 Task: Apply the theme  ""Paperback"".
Action: Mouse moved to (188, 74)
Screenshot: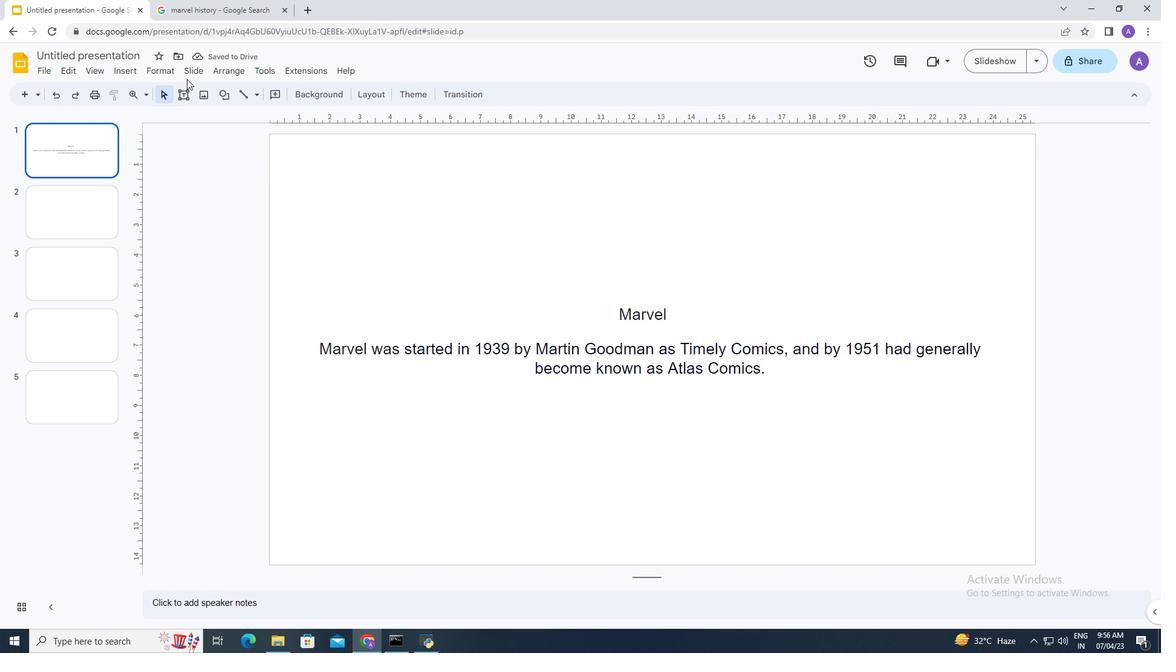 
Action: Mouse pressed left at (188, 74)
Screenshot: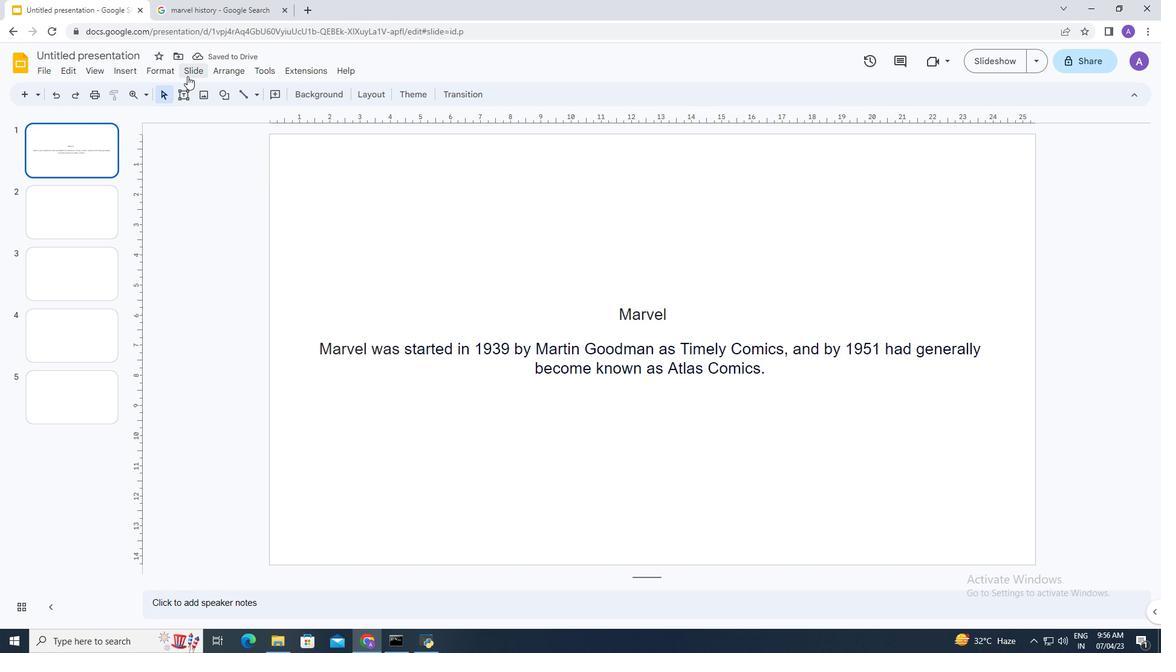 
Action: Mouse moved to (232, 283)
Screenshot: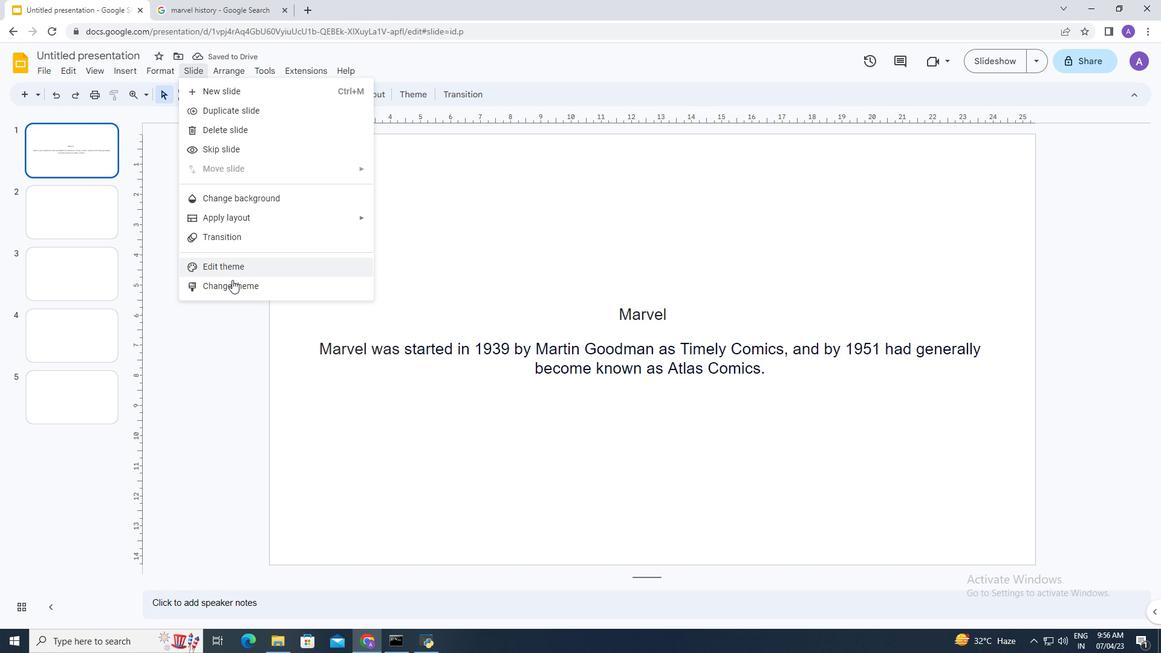 
Action: Mouse pressed left at (232, 283)
Screenshot: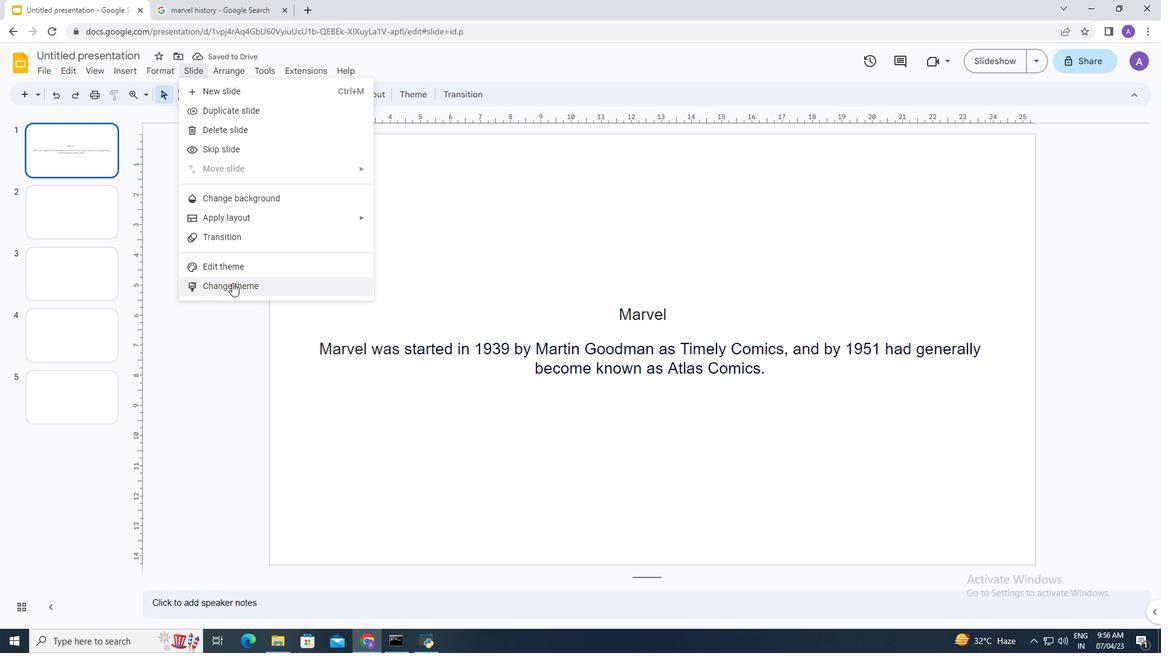 
Action: Mouse moved to (1042, 330)
Screenshot: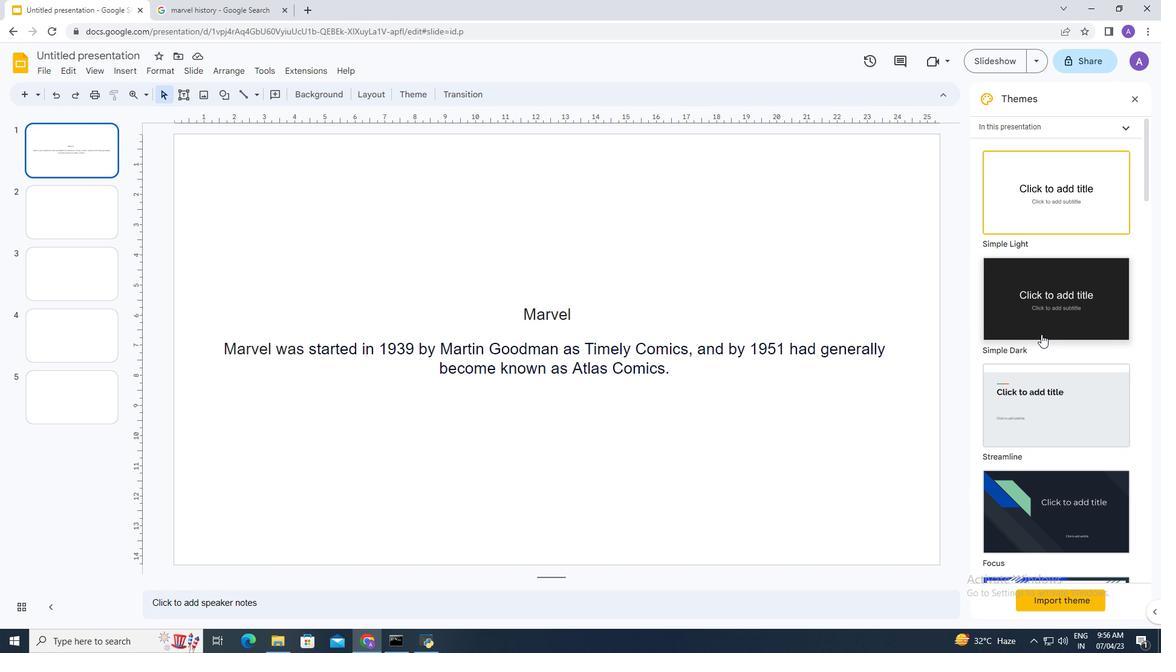 
Action: Mouse scrolled (1042, 332) with delta (0, 0)
Screenshot: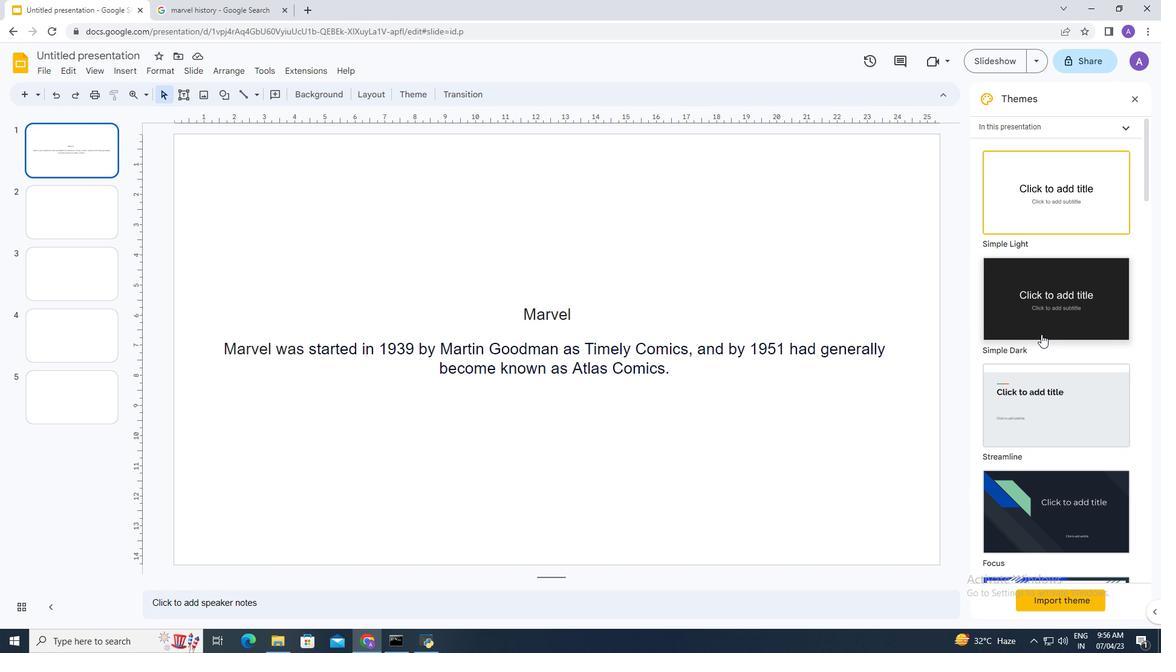 
Action: Mouse moved to (1041, 328)
Screenshot: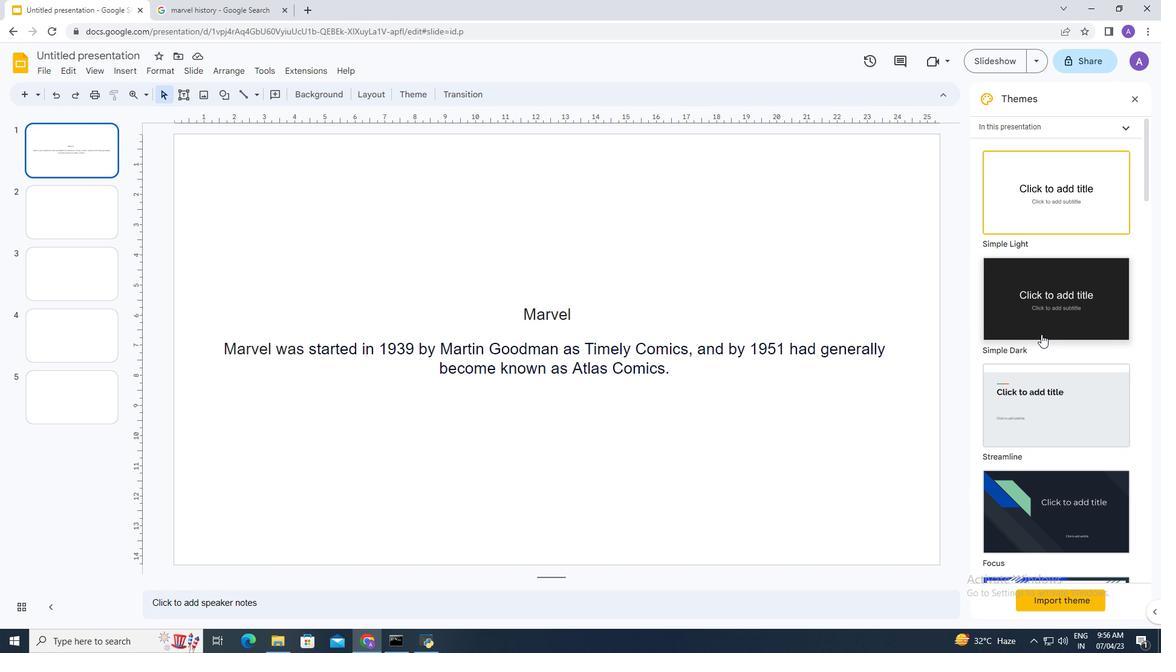 
Action: Mouse scrolled (1042, 329) with delta (0, 0)
Screenshot: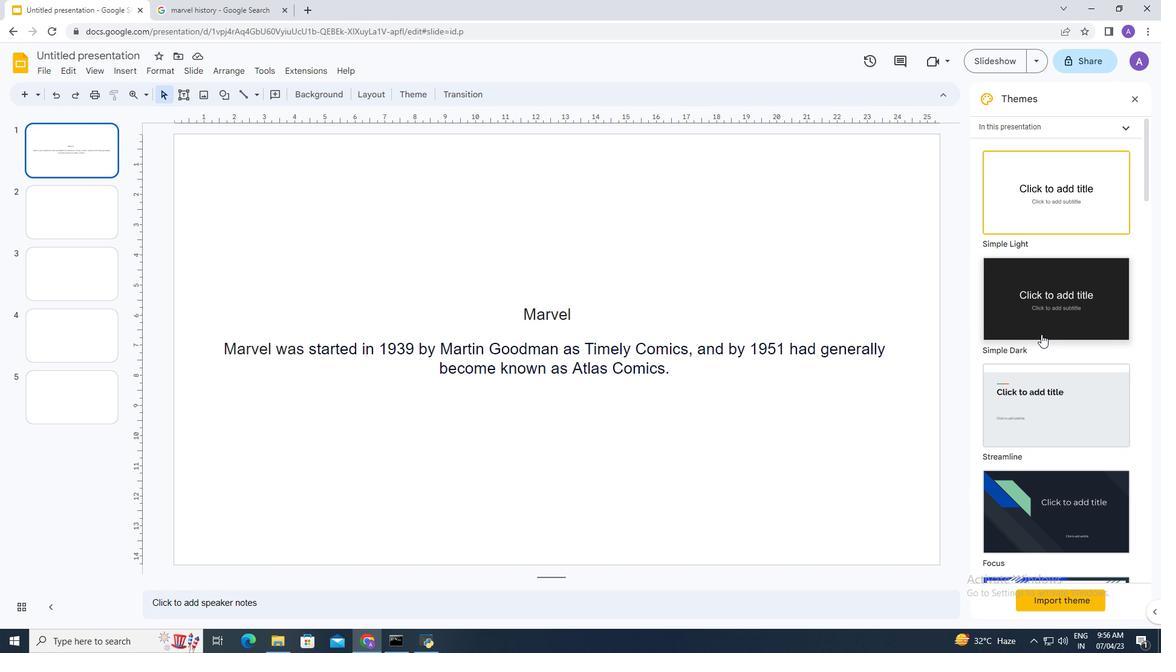 
Action: Mouse moved to (1037, 319)
Screenshot: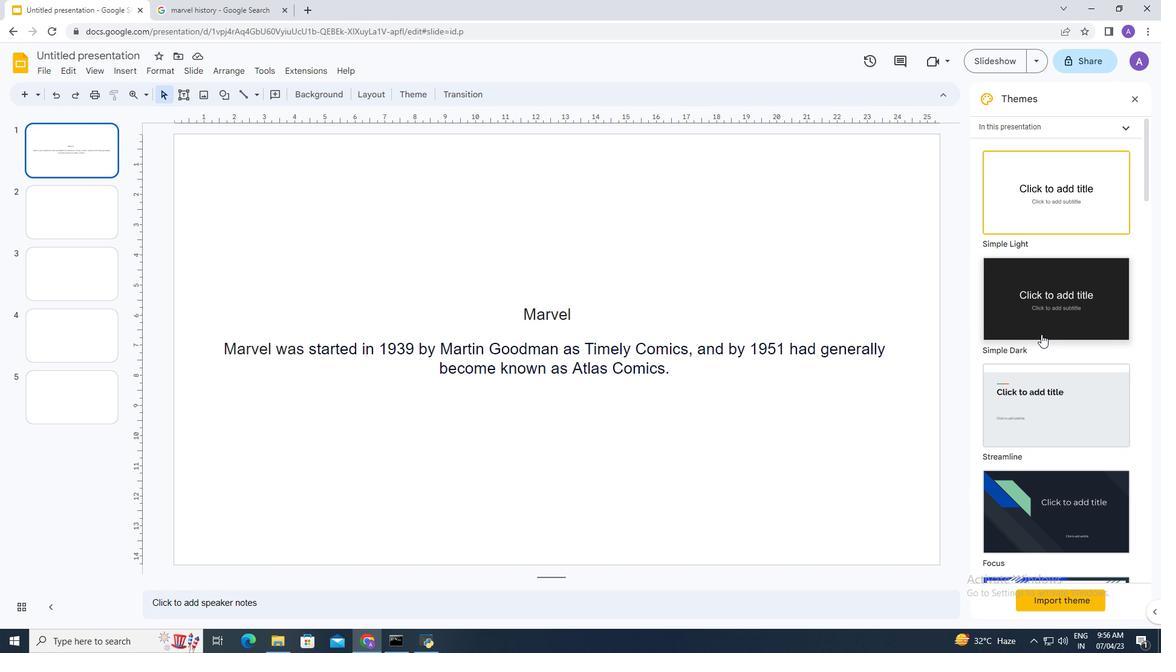 
Action: Mouse scrolled (1040, 324) with delta (0, 0)
Screenshot: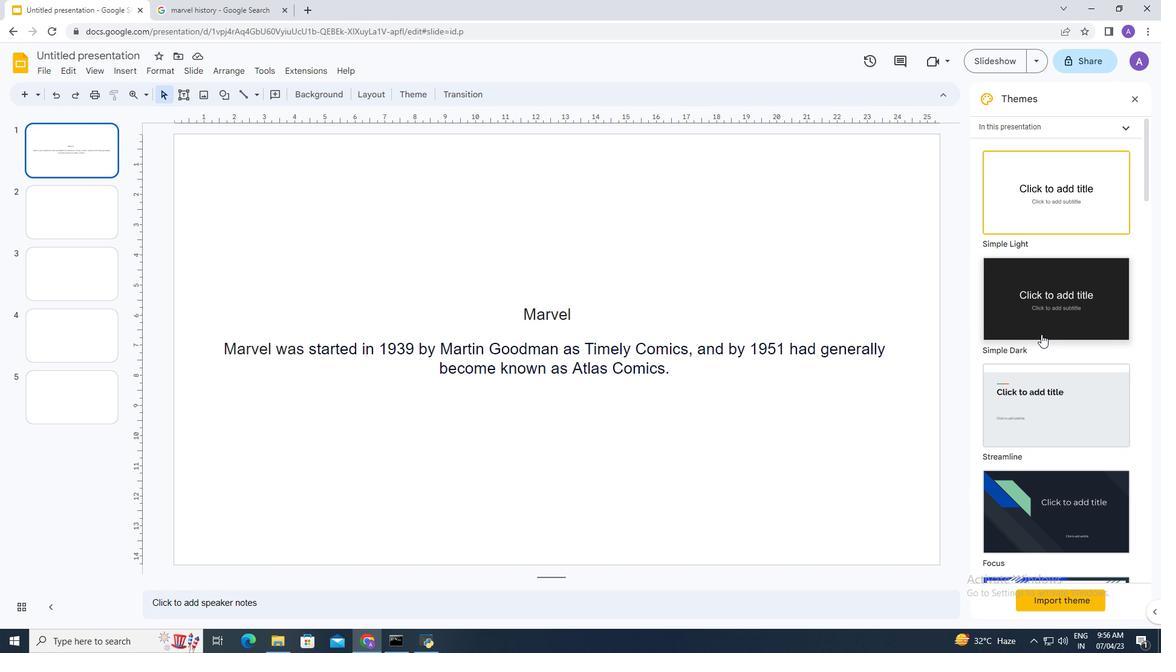 
Action: Mouse moved to (1032, 309)
Screenshot: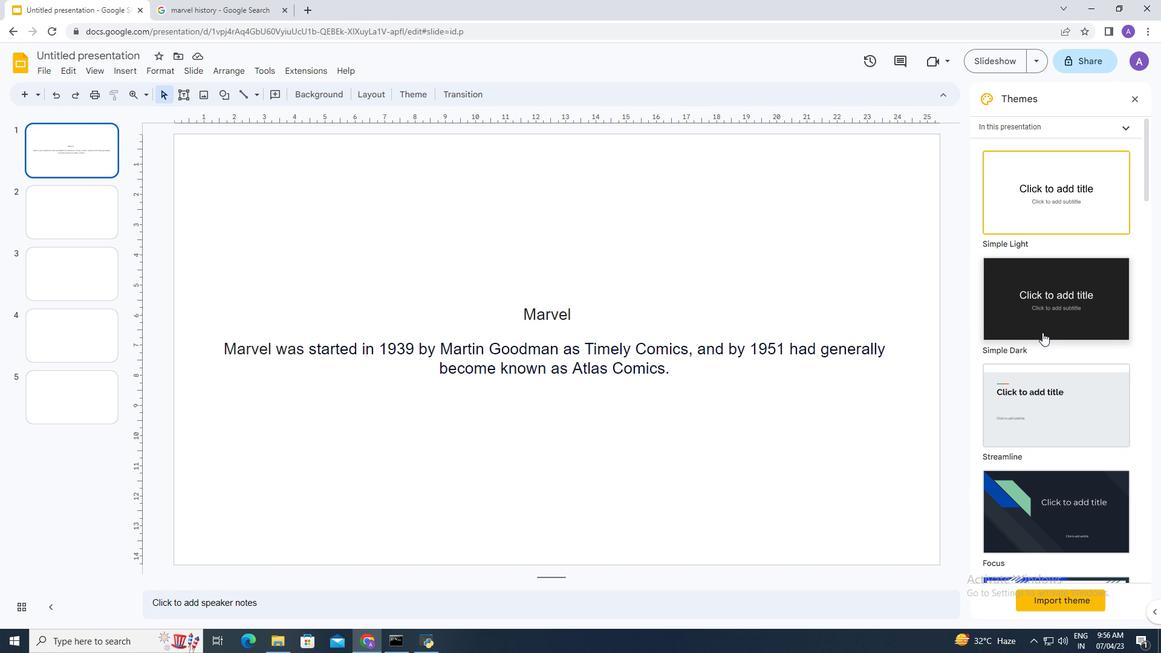 
Action: Mouse scrolled (1032, 308) with delta (0, 0)
Screenshot: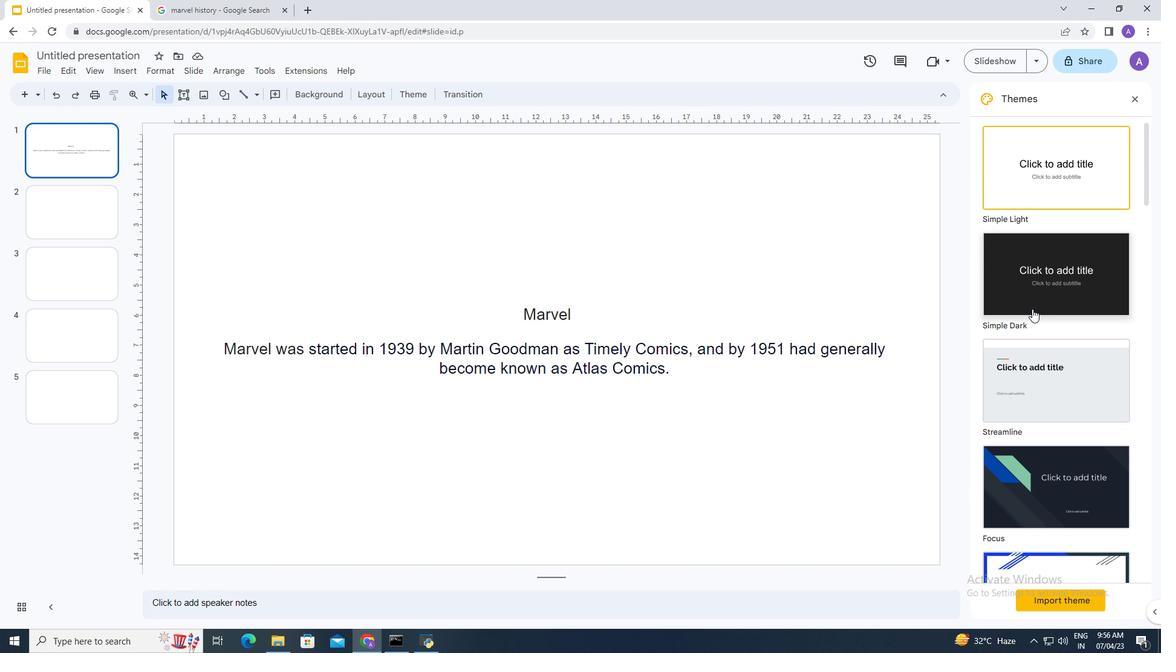 
Action: Mouse scrolled (1032, 308) with delta (0, 0)
Screenshot: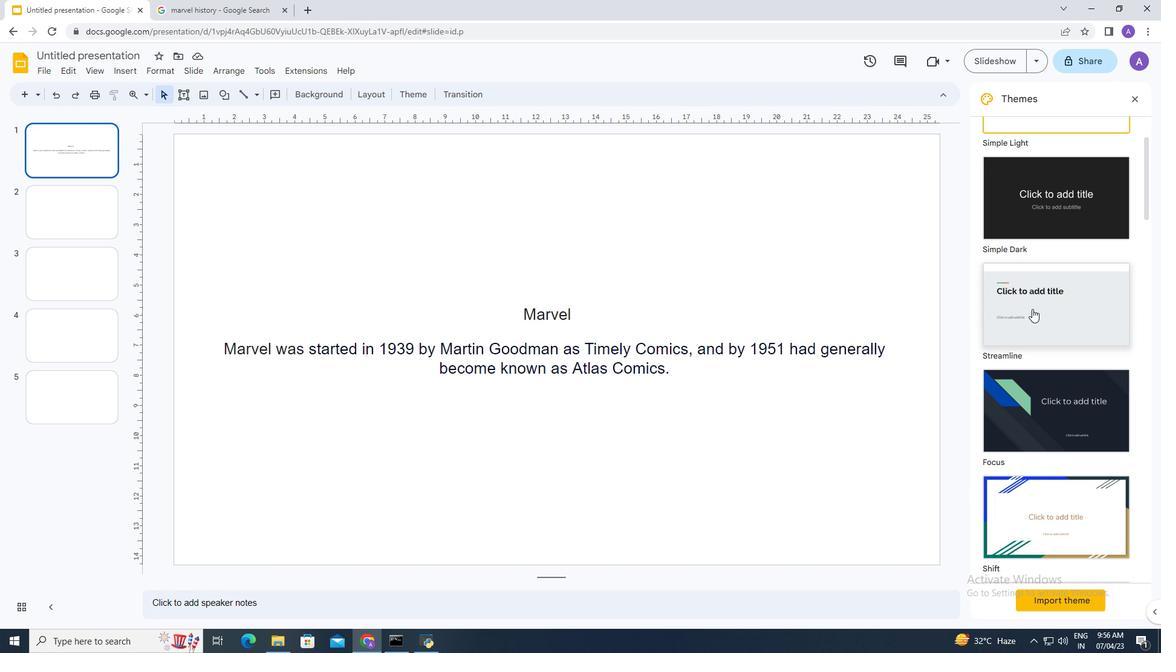 
Action: Mouse scrolled (1032, 308) with delta (0, 0)
Screenshot: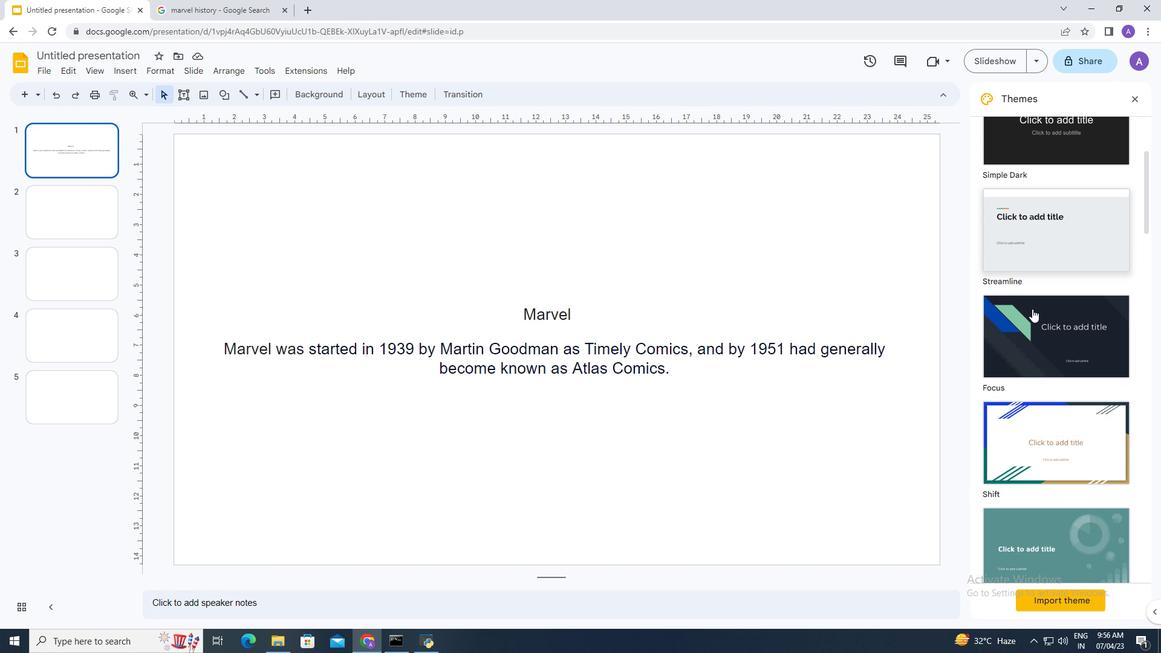 
Action: Mouse scrolled (1032, 308) with delta (0, 0)
Screenshot: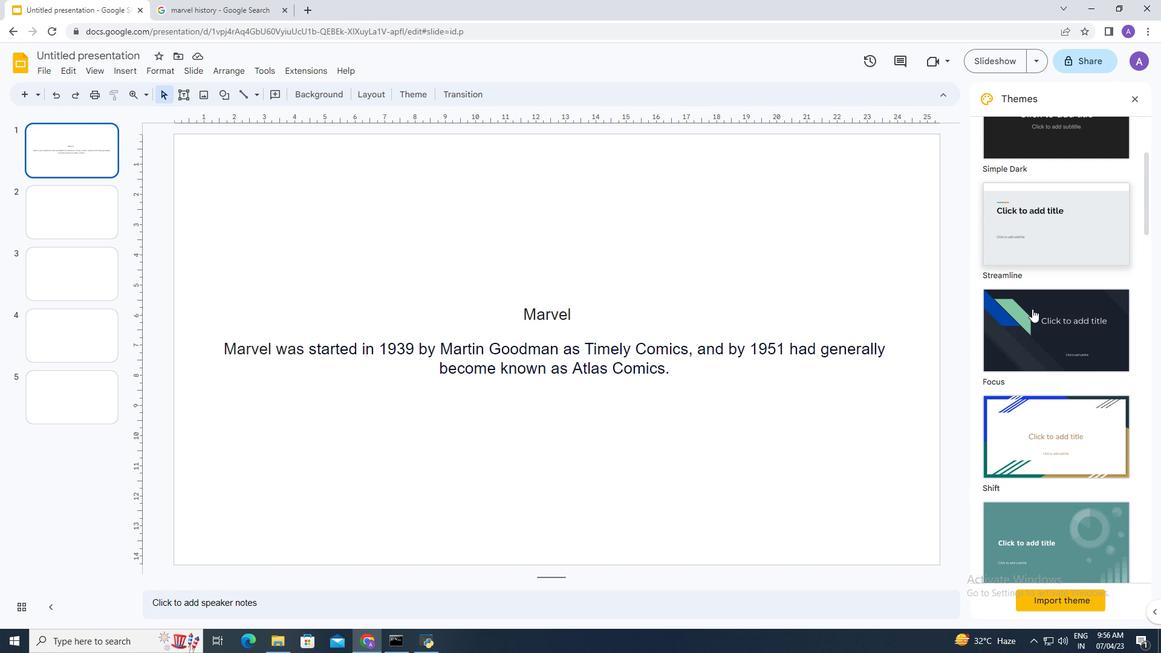 
Action: Mouse scrolled (1032, 308) with delta (0, 0)
Screenshot: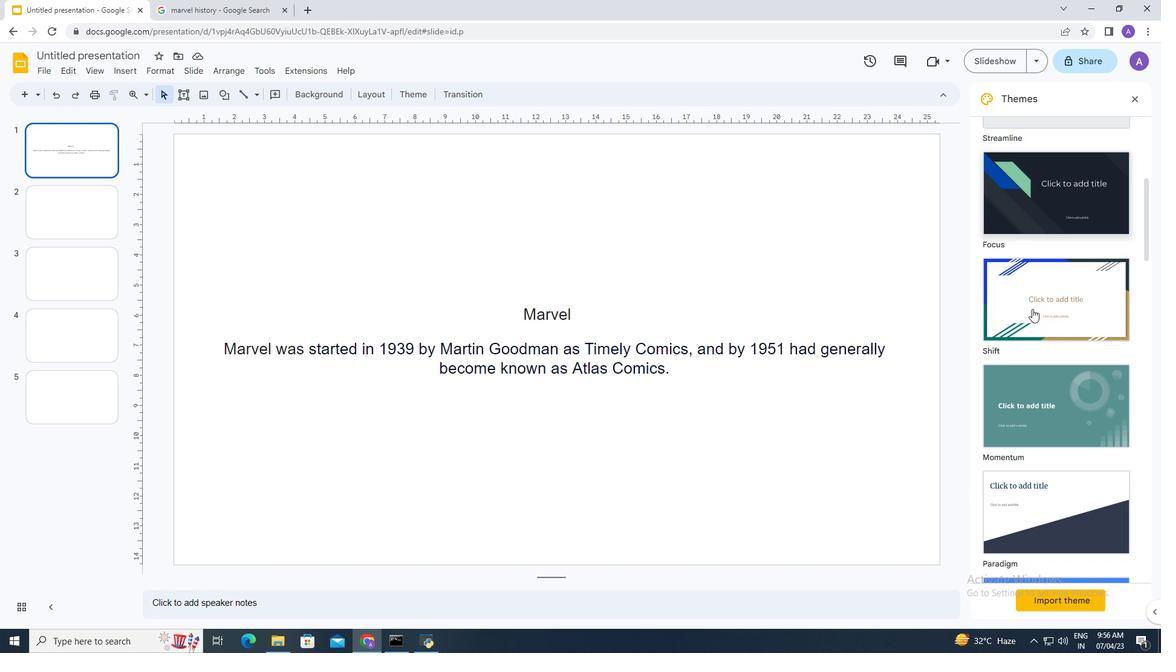 
Action: Mouse scrolled (1032, 308) with delta (0, 0)
Screenshot: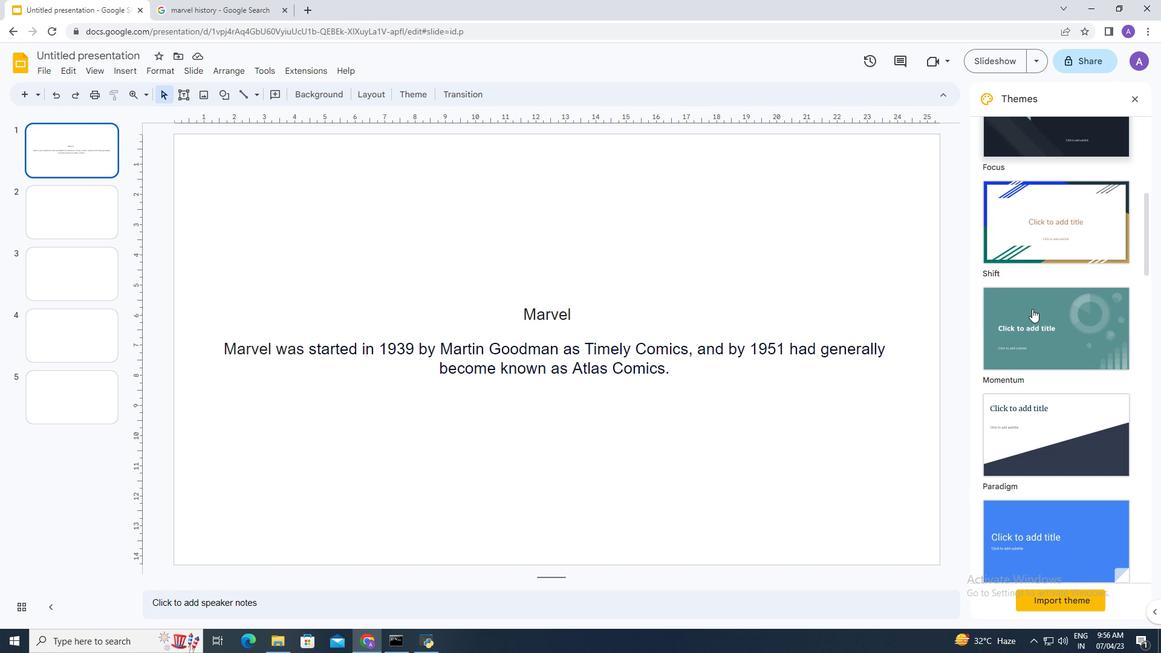 
Action: Mouse scrolled (1032, 308) with delta (0, 0)
Screenshot: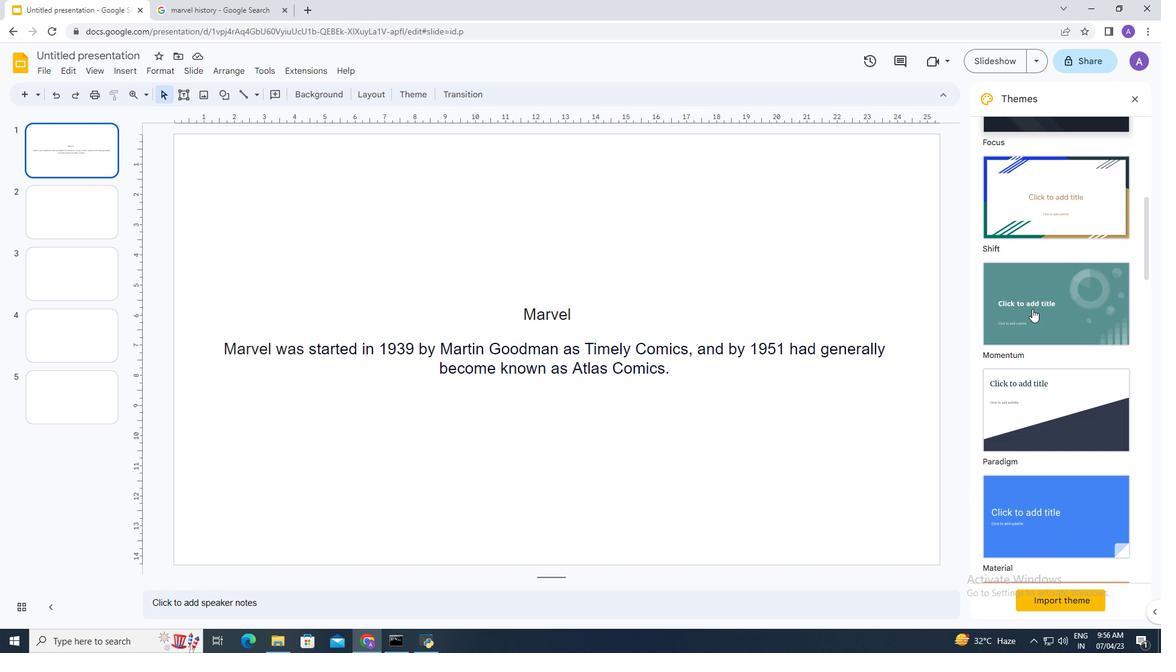 
Action: Mouse scrolled (1032, 308) with delta (0, 0)
Screenshot: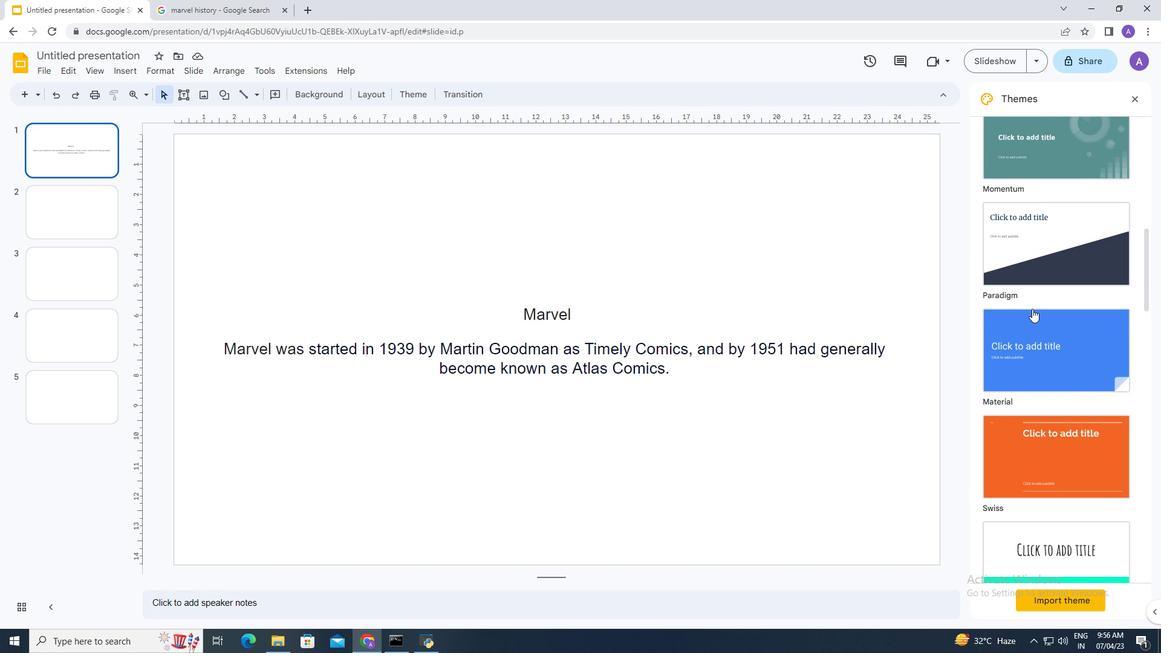 
Action: Mouse scrolled (1032, 308) with delta (0, 0)
Screenshot: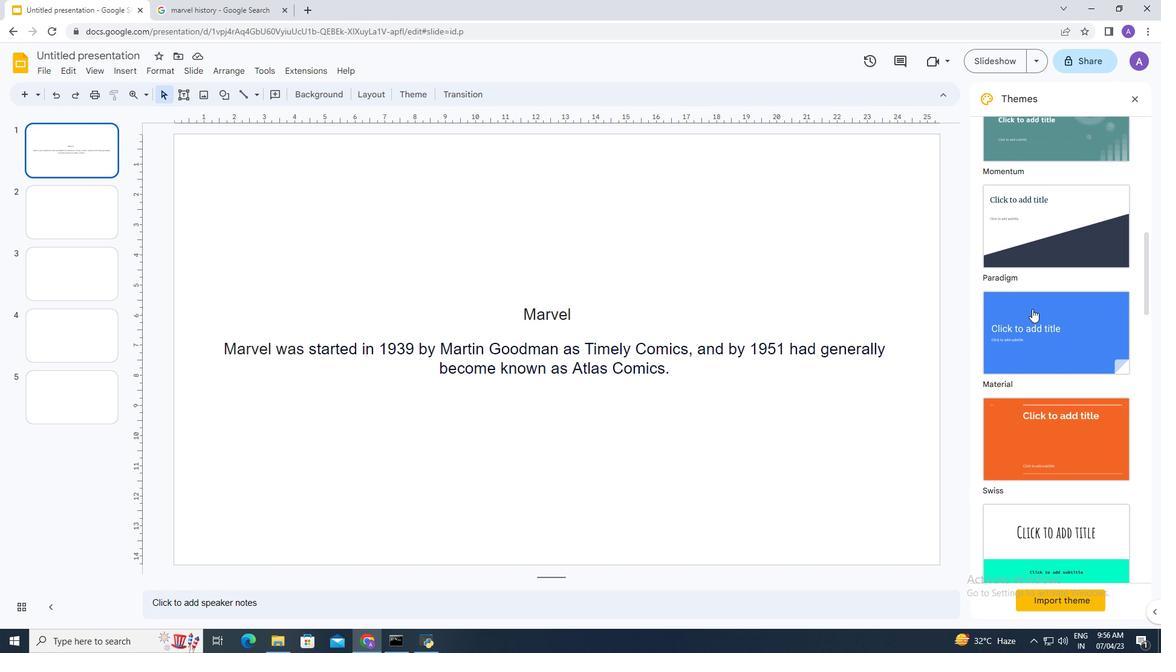 
Action: Mouse scrolled (1032, 308) with delta (0, 0)
Screenshot: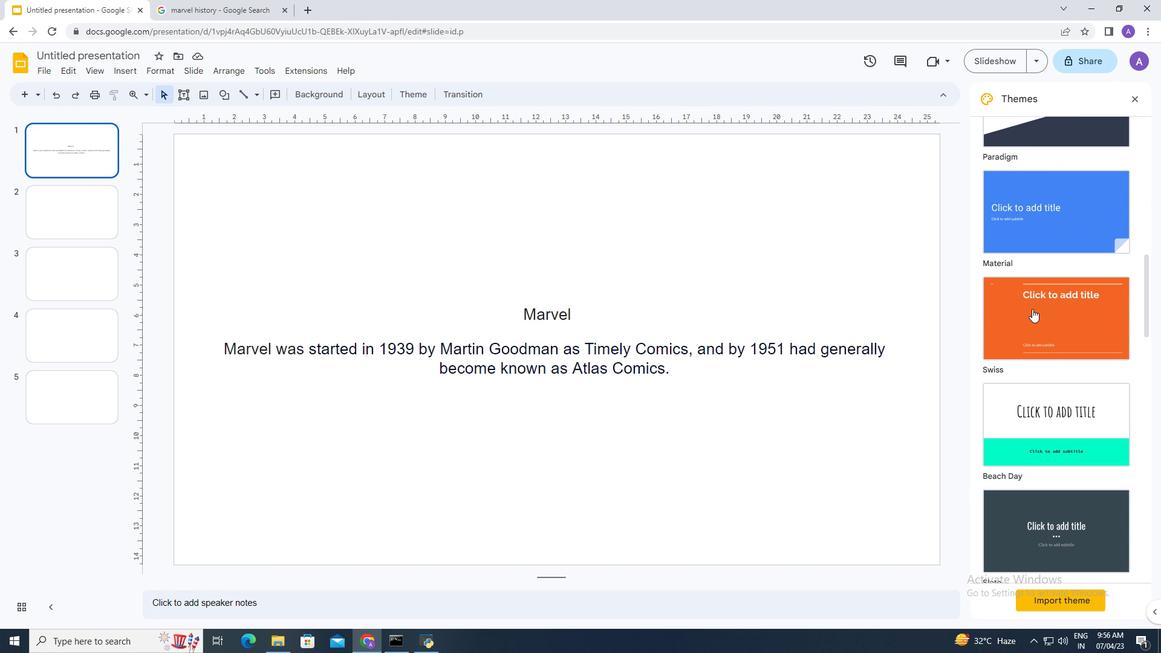 
Action: Mouse scrolled (1032, 308) with delta (0, 0)
Screenshot: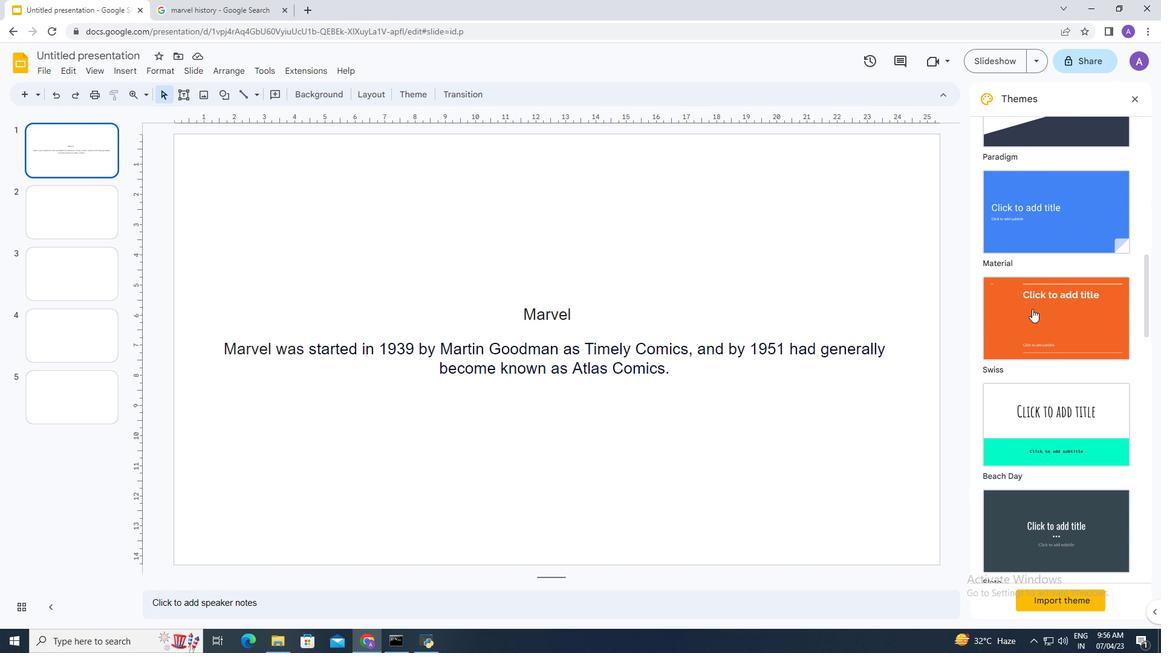 
Action: Mouse scrolled (1032, 308) with delta (0, 0)
Screenshot: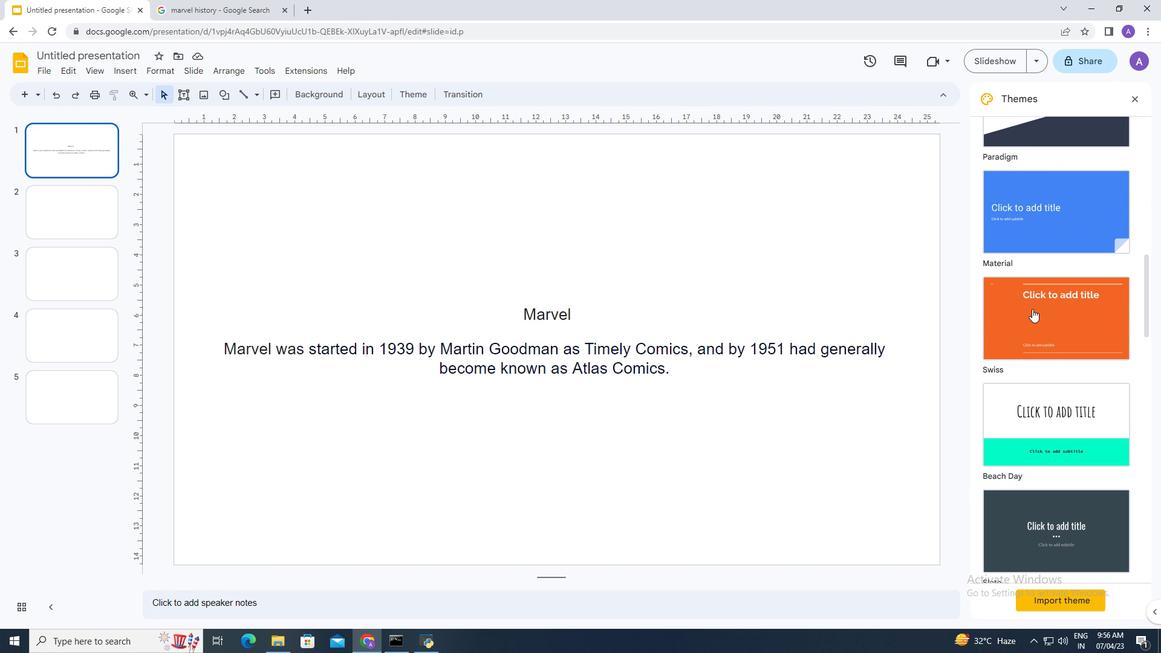 
Action: Mouse scrolled (1032, 308) with delta (0, 0)
Screenshot: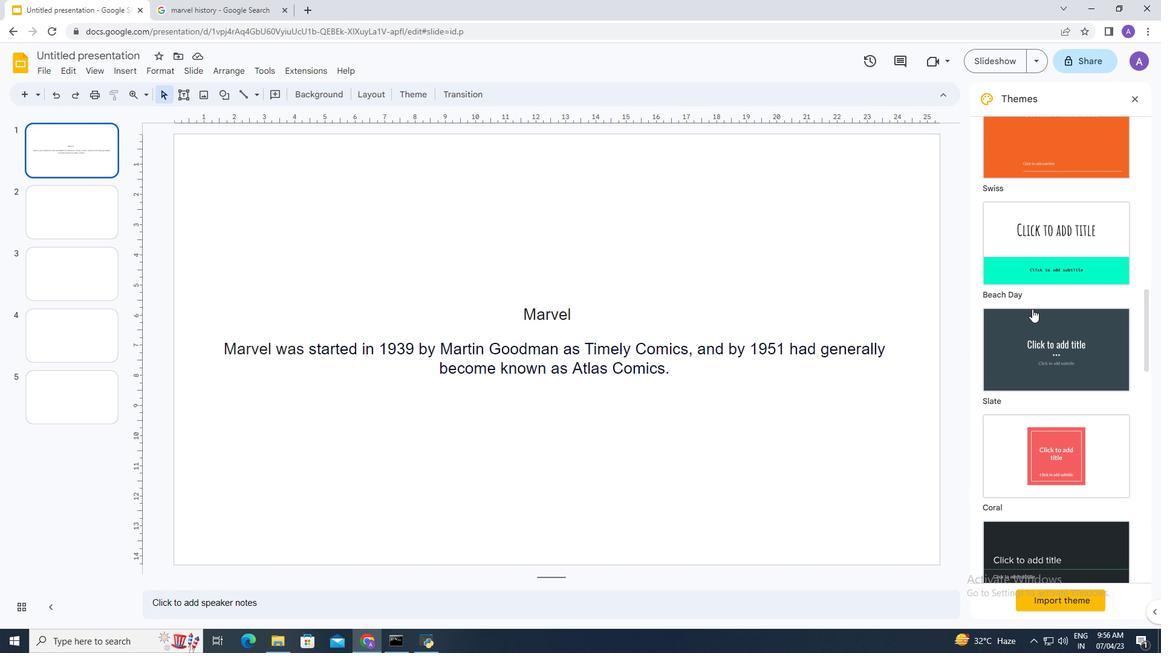 
Action: Mouse scrolled (1032, 308) with delta (0, 0)
Screenshot: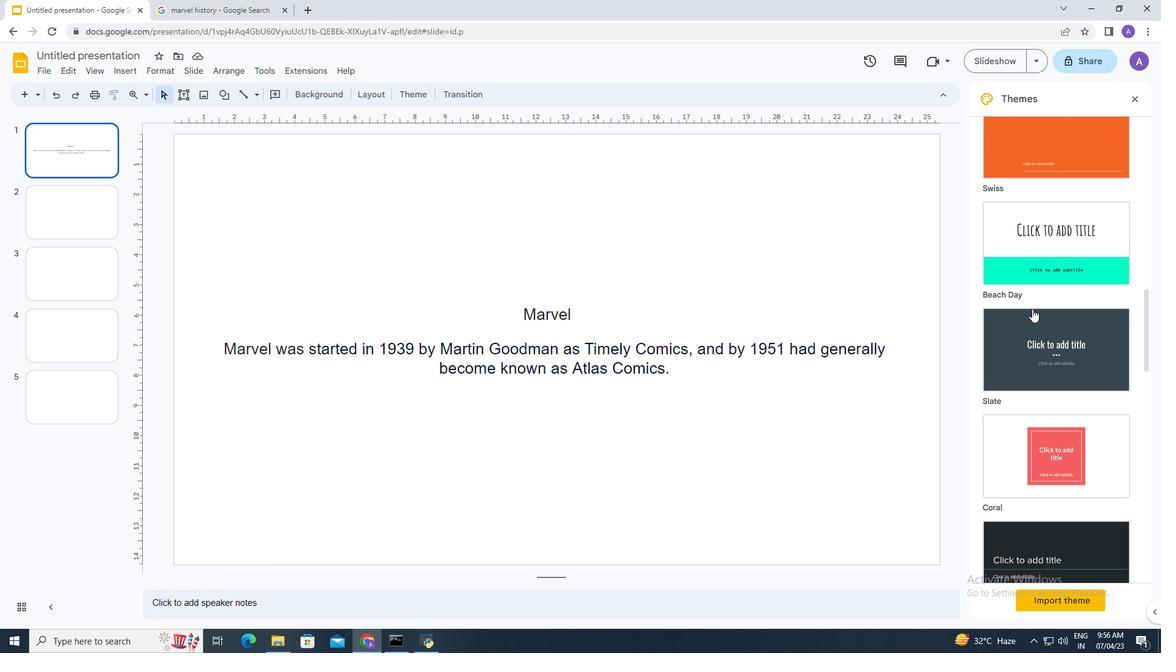 
Action: Mouse scrolled (1032, 308) with delta (0, 0)
Screenshot: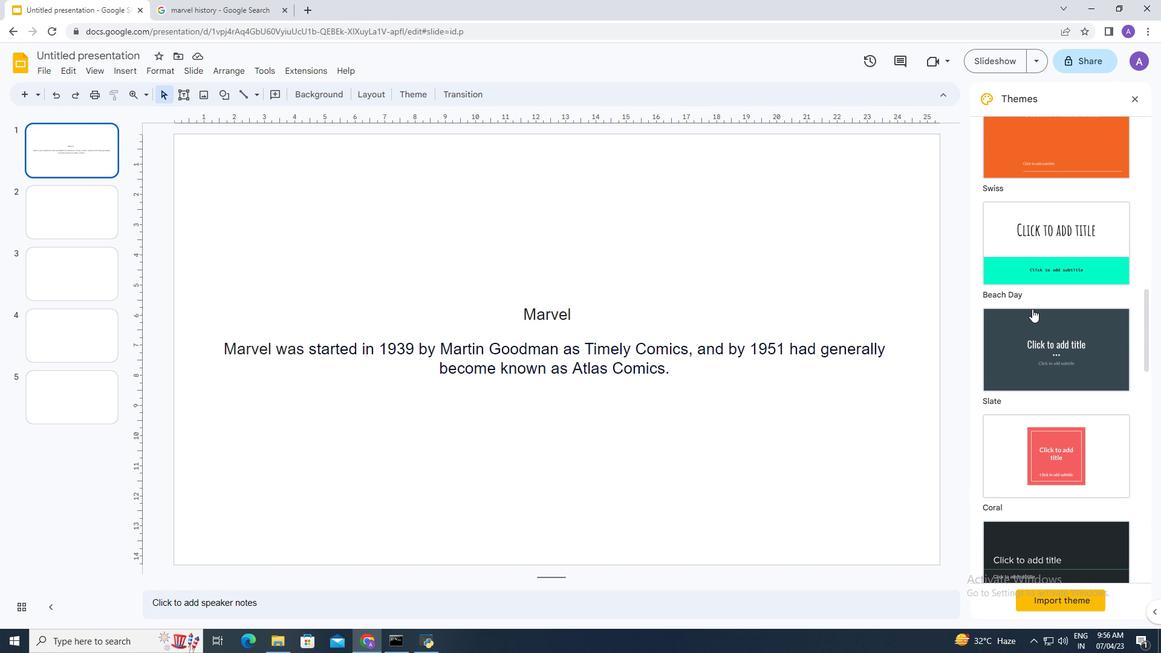 
Action: Mouse scrolled (1032, 308) with delta (0, 0)
Screenshot: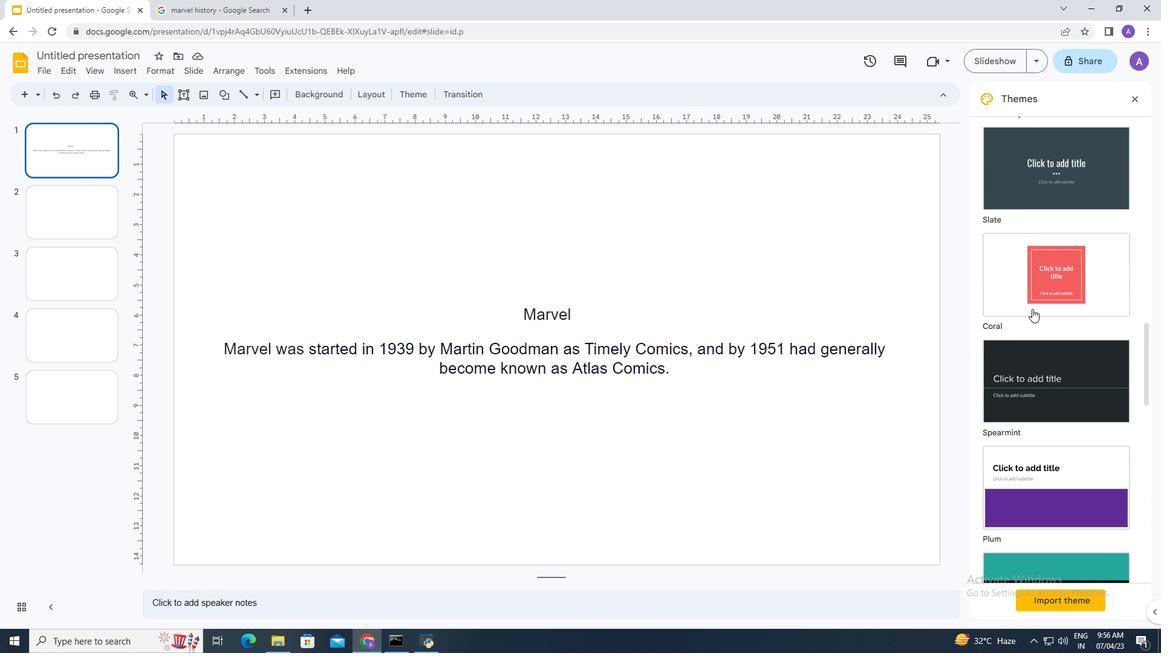
Action: Mouse scrolled (1032, 308) with delta (0, 0)
Screenshot: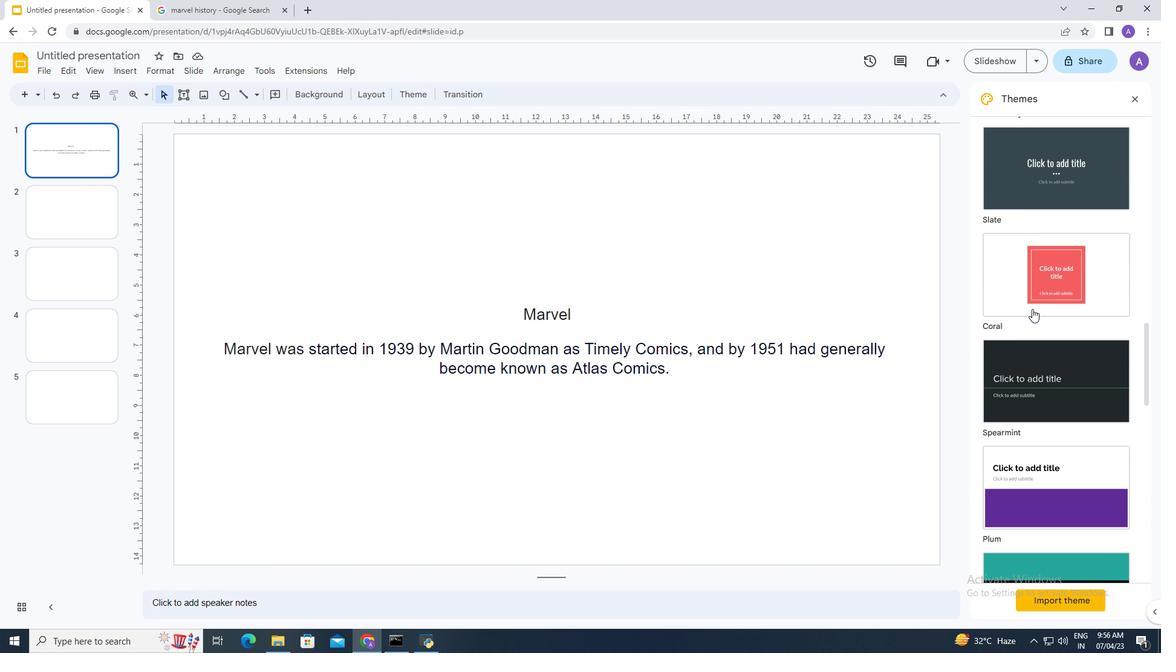 
Action: Mouse scrolled (1032, 308) with delta (0, 0)
Screenshot: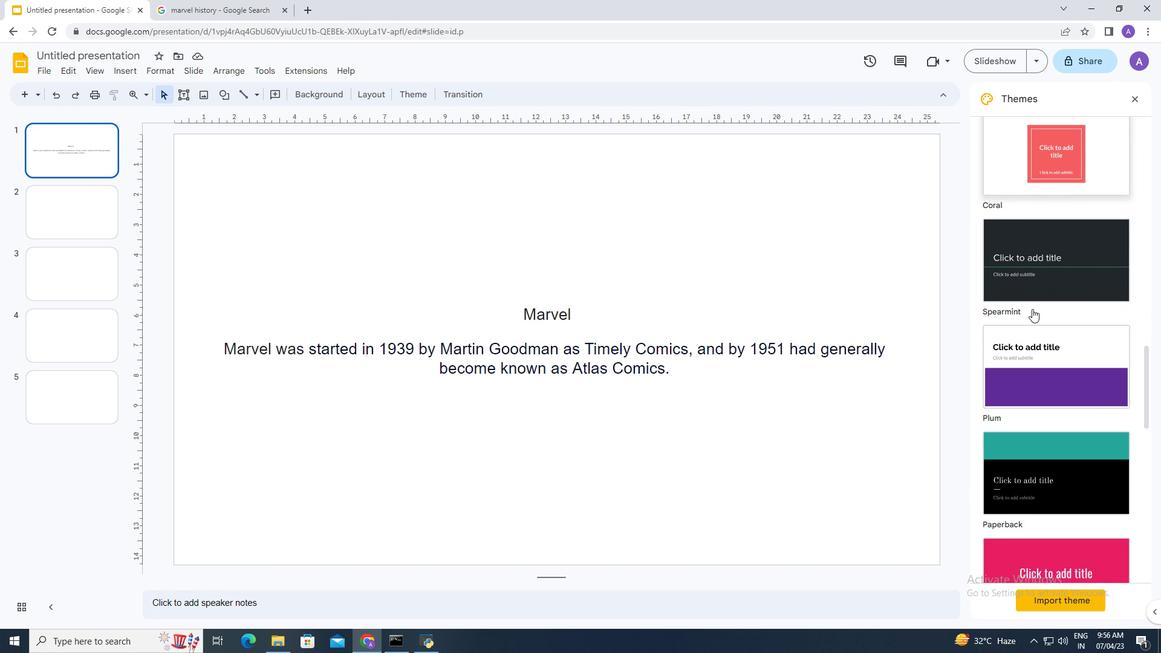 
Action: Mouse scrolled (1032, 308) with delta (0, 0)
Screenshot: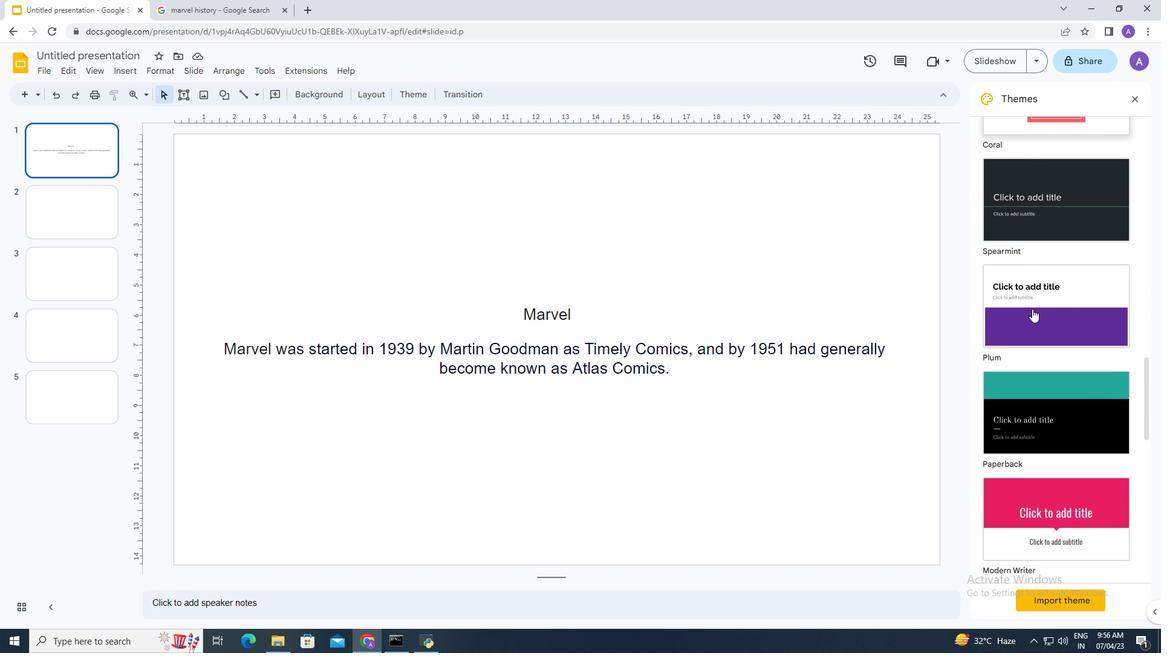 
Action: Mouse scrolled (1032, 308) with delta (0, 0)
Screenshot: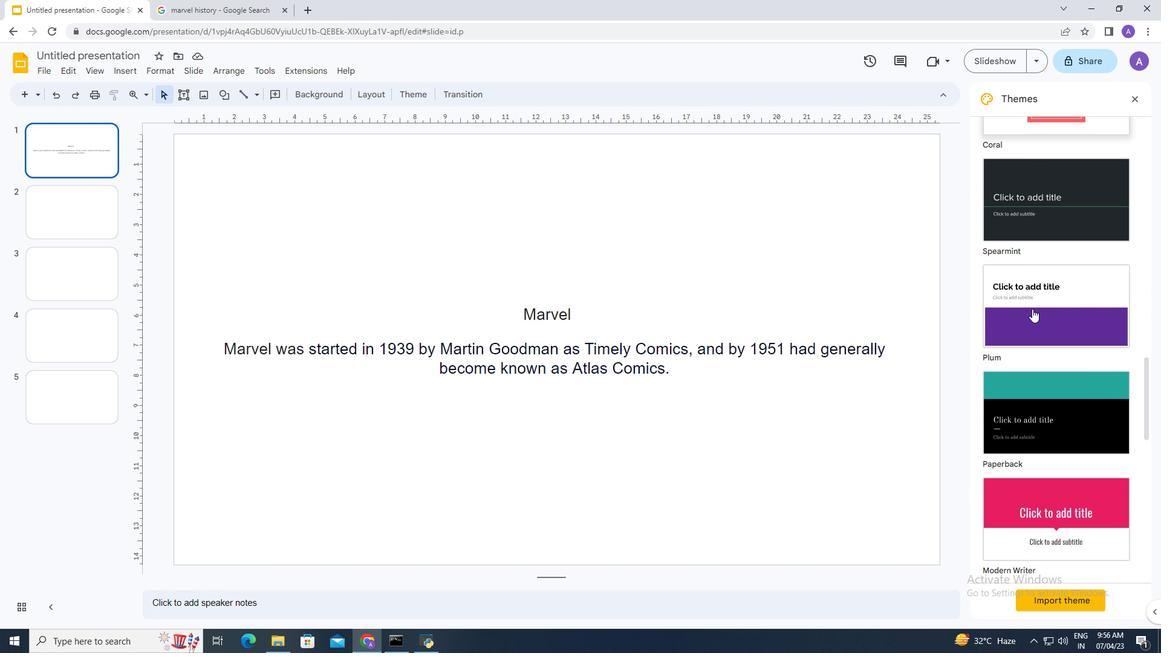 
Action: Mouse moved to (1050, 308)
Screenshot: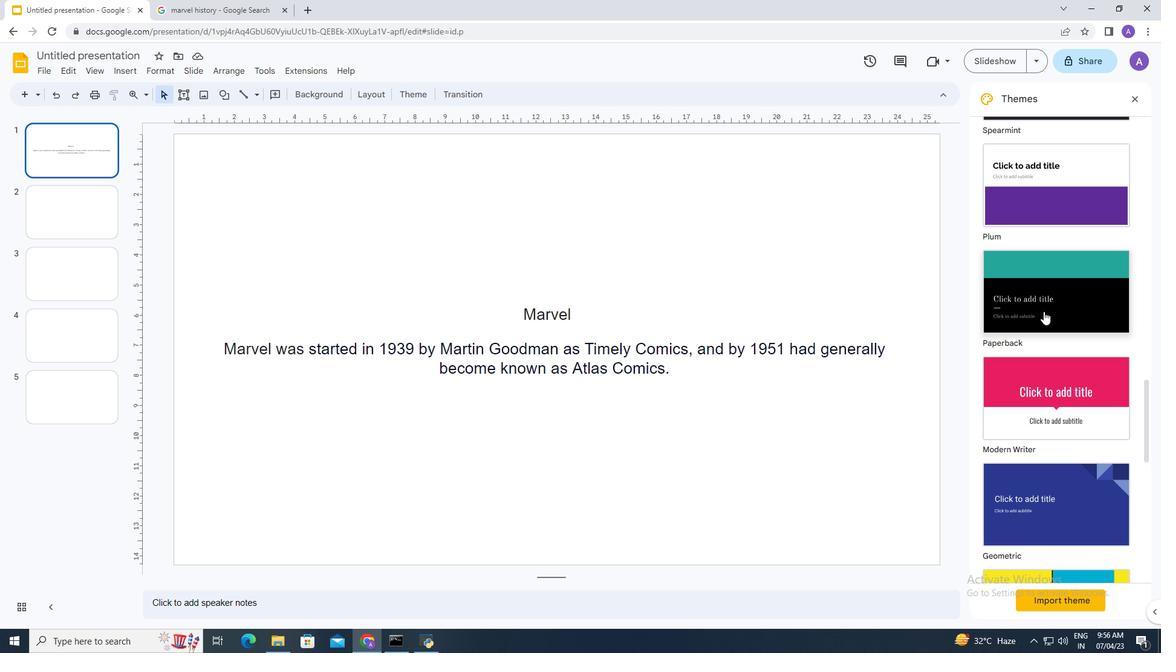 
Action: Mouse pressed left at (1050, 308)
Screenshot: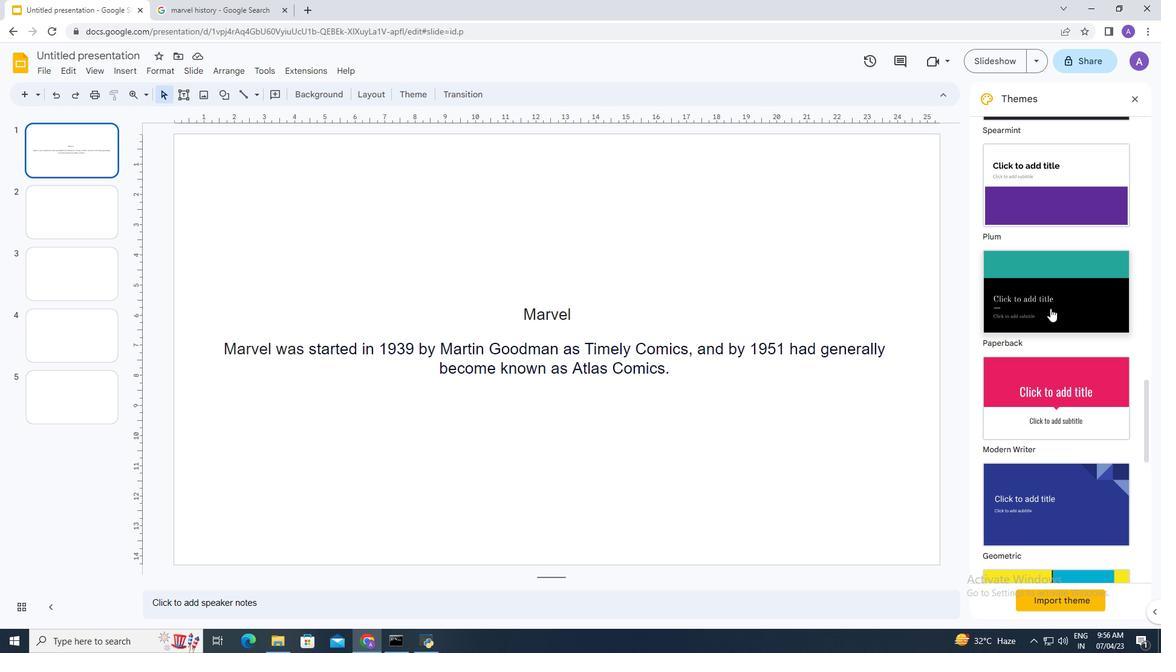 
Action: Mouse moved to (506, 221)
Screenshot: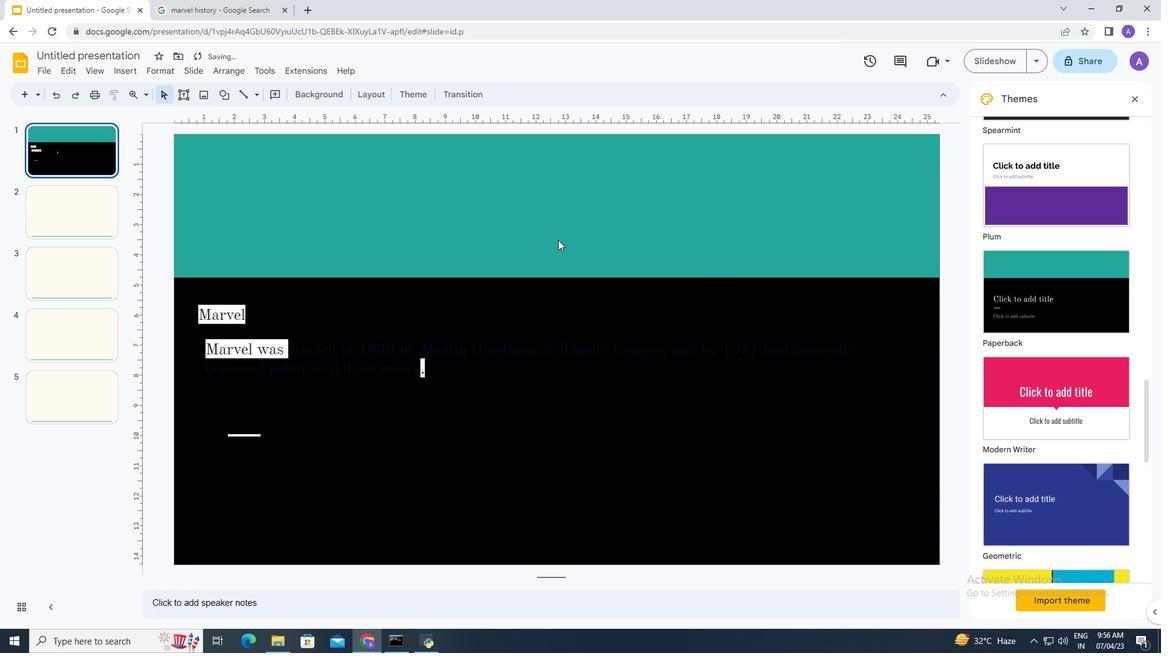 
